 Task: Check cleanup suggestions.
Action: Mouse moved to (198, 67)
Screenshot: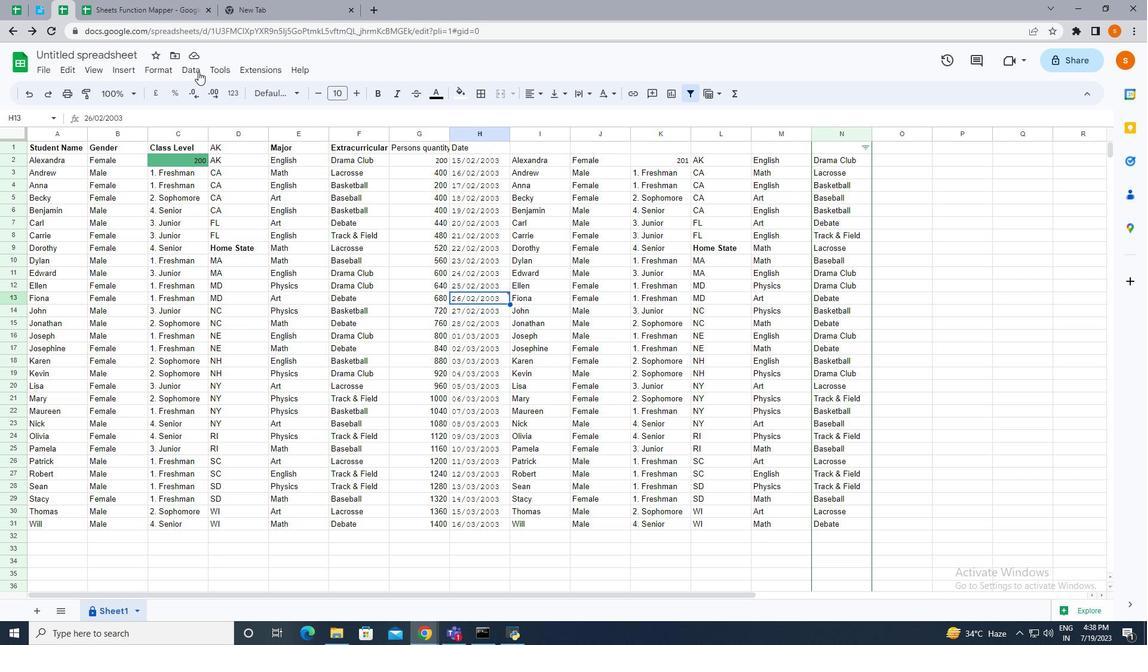 
Action: Mouse pressed left at (198, 67)
Screenshot: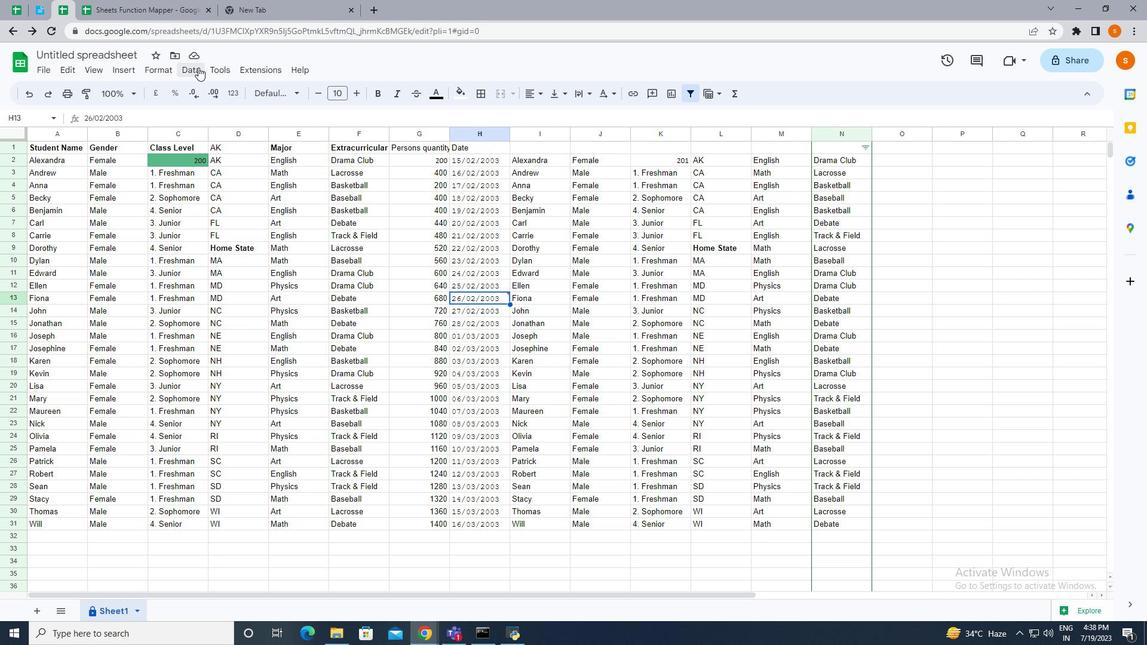 
Action: Mouse moved to (209, 323)
Screenshot: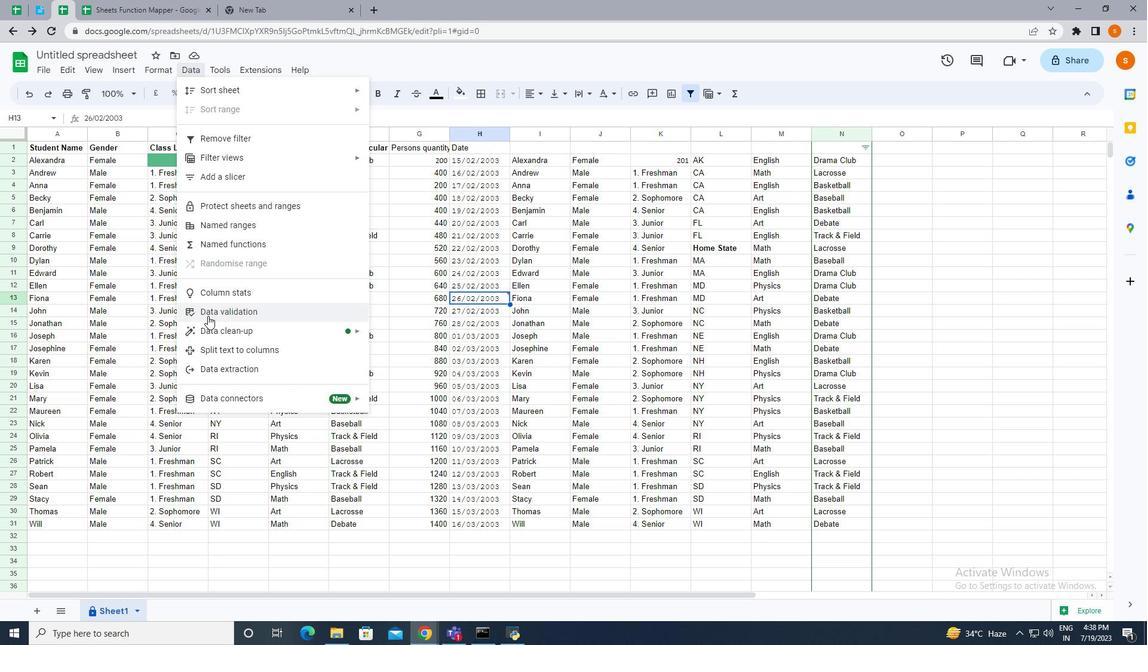 
Action: Mouse pressed left at (209, 323)
Screenshot: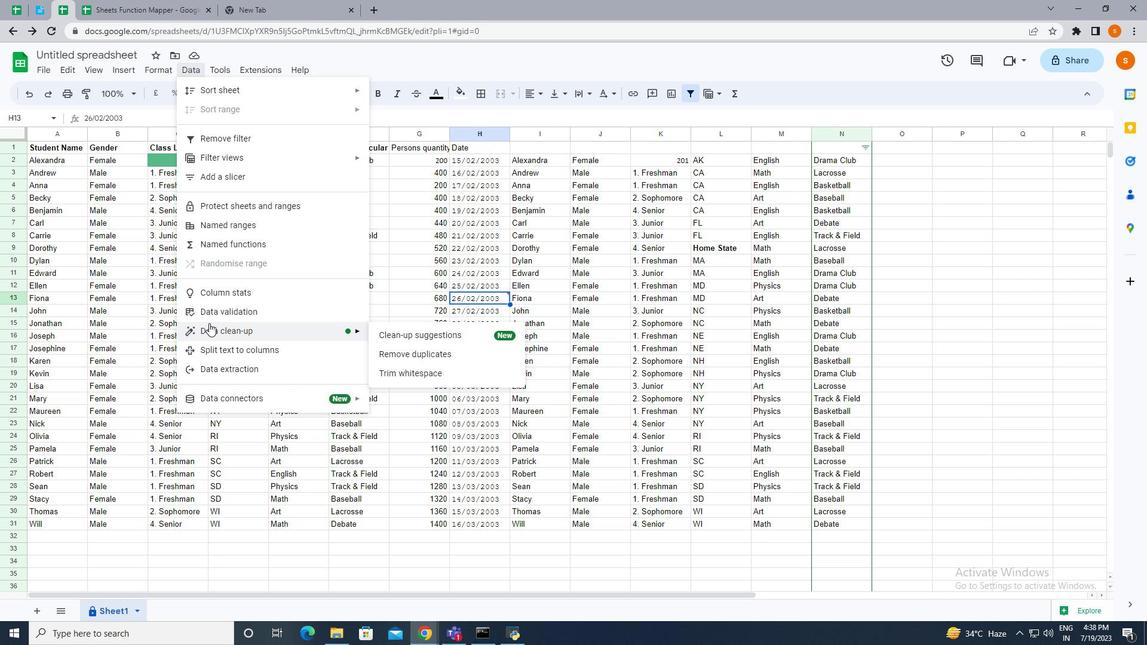 
Action: Mouse moved to (411, 332)
Screenshot: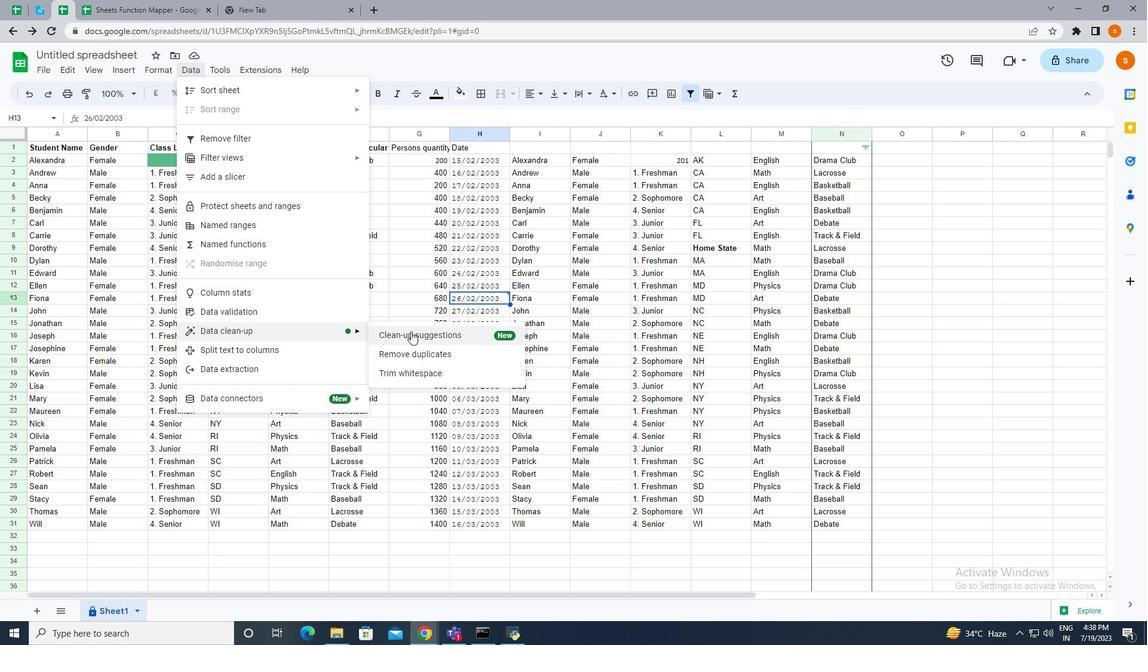
Action: Mouse pressed left at (411, 332)
Screenshot: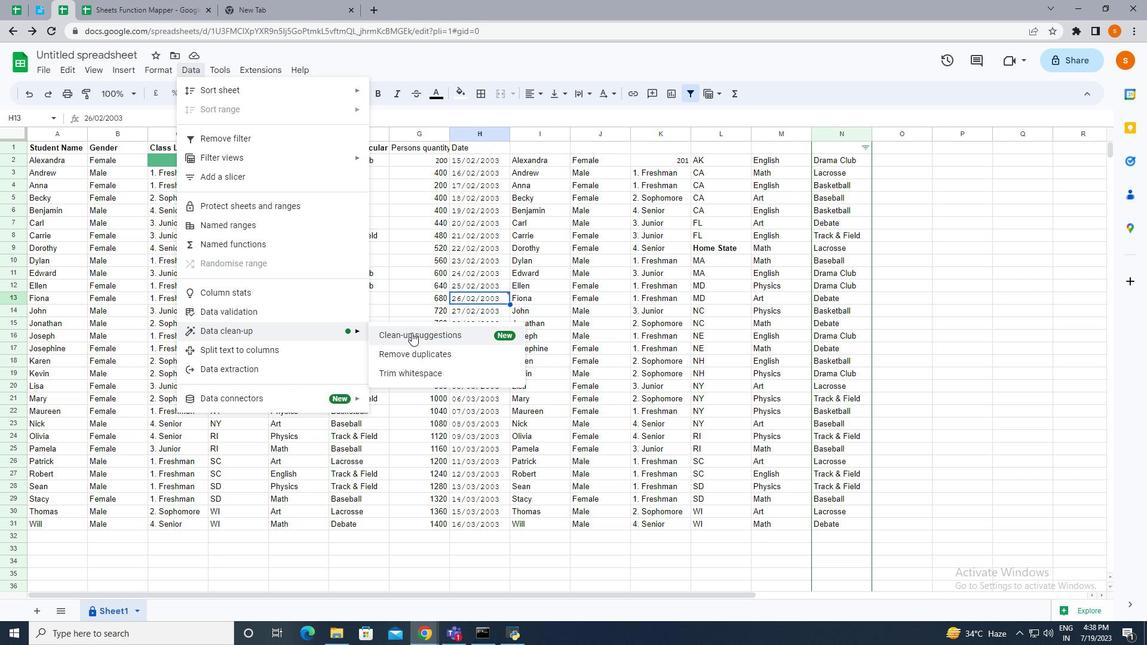 
